 Task: Select a schedule automation every second friday of the month at 02:00 PM.
Action: Mouse moved to (475, 532)
Screenshot: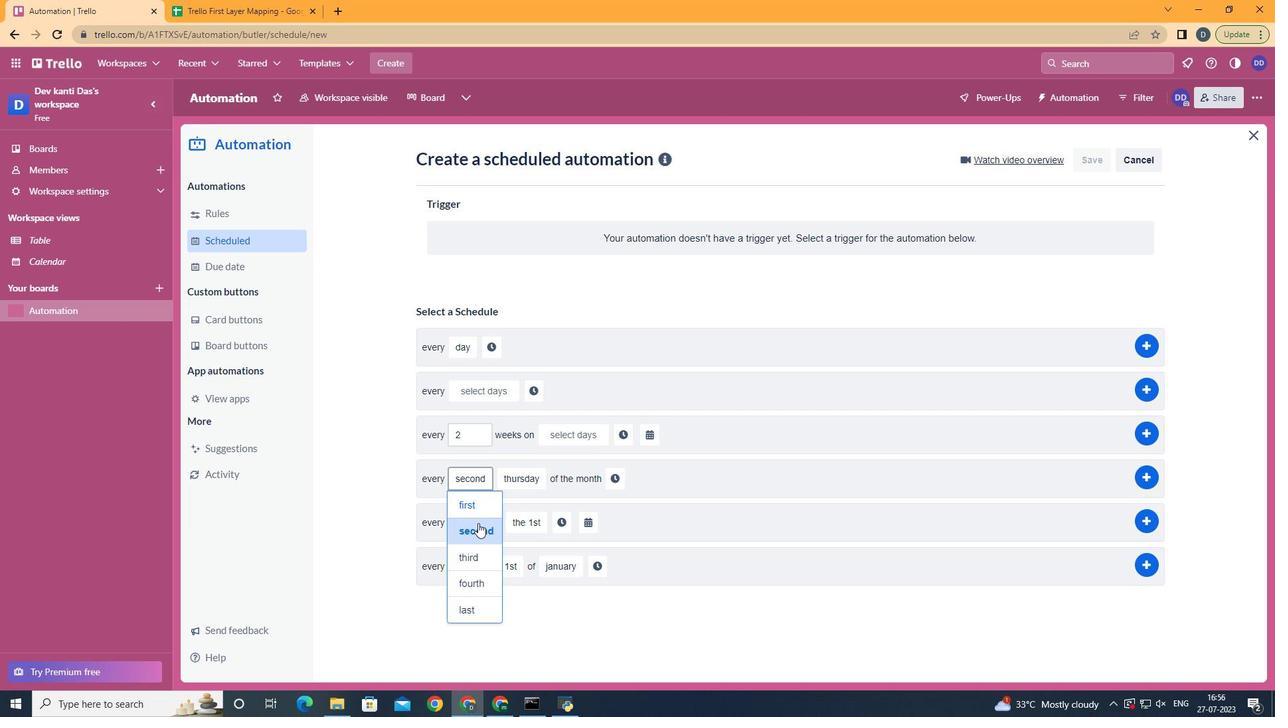 
Action: Mouse pressed left at (475, 532)
Screenshot: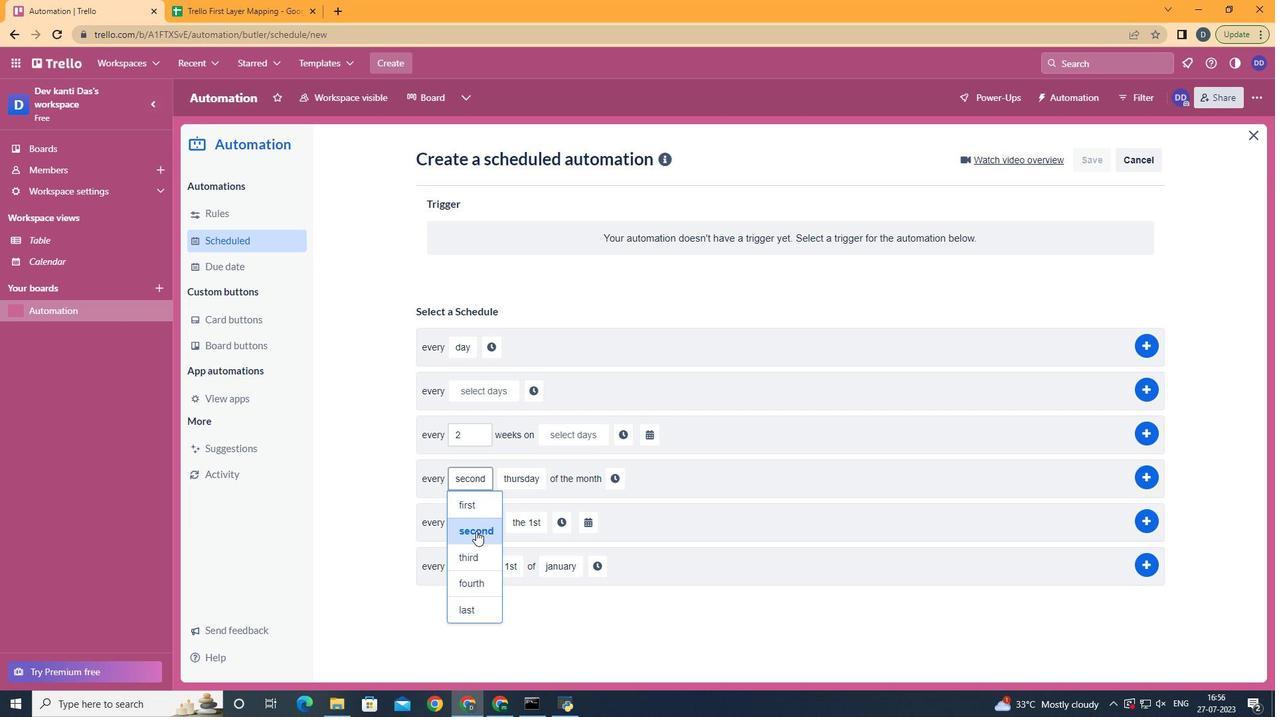
Action: Mouse moved to (522, 606)
Screenshot: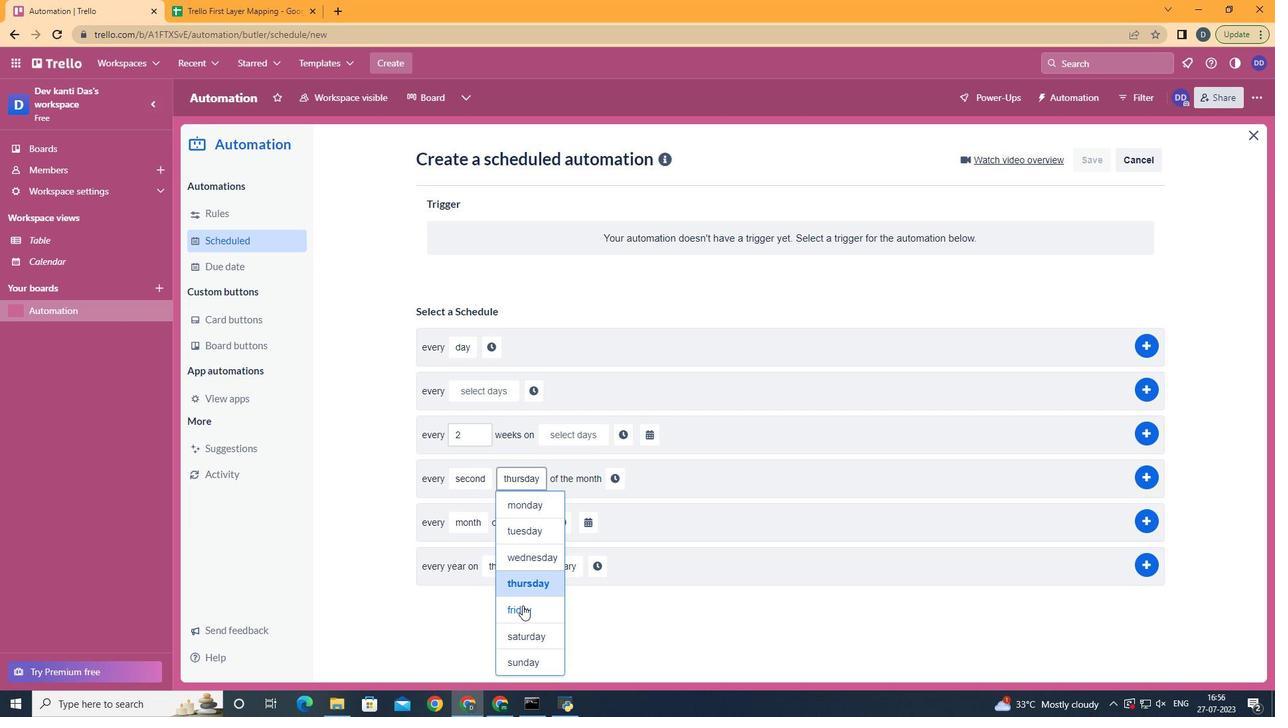 
Action: Mouse pressed left at (522, 606)
Screenshot: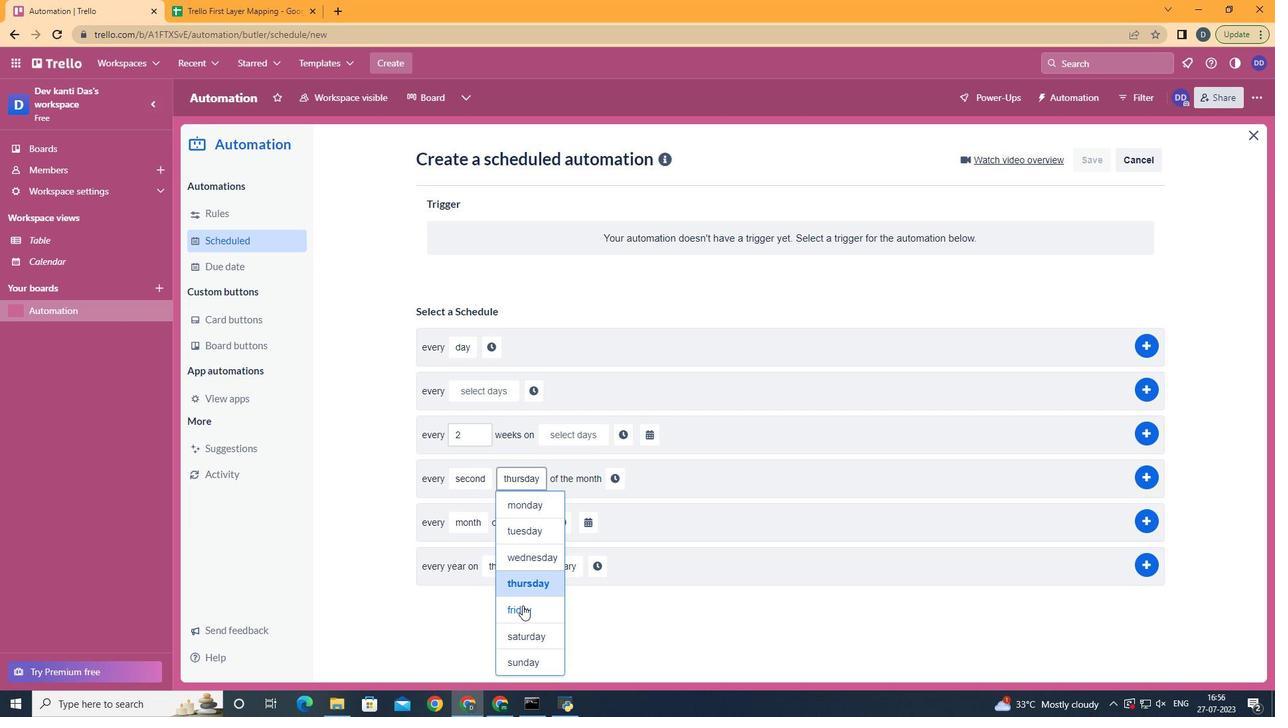 
Action: Mouse moved to (600, 480)
Screenshot: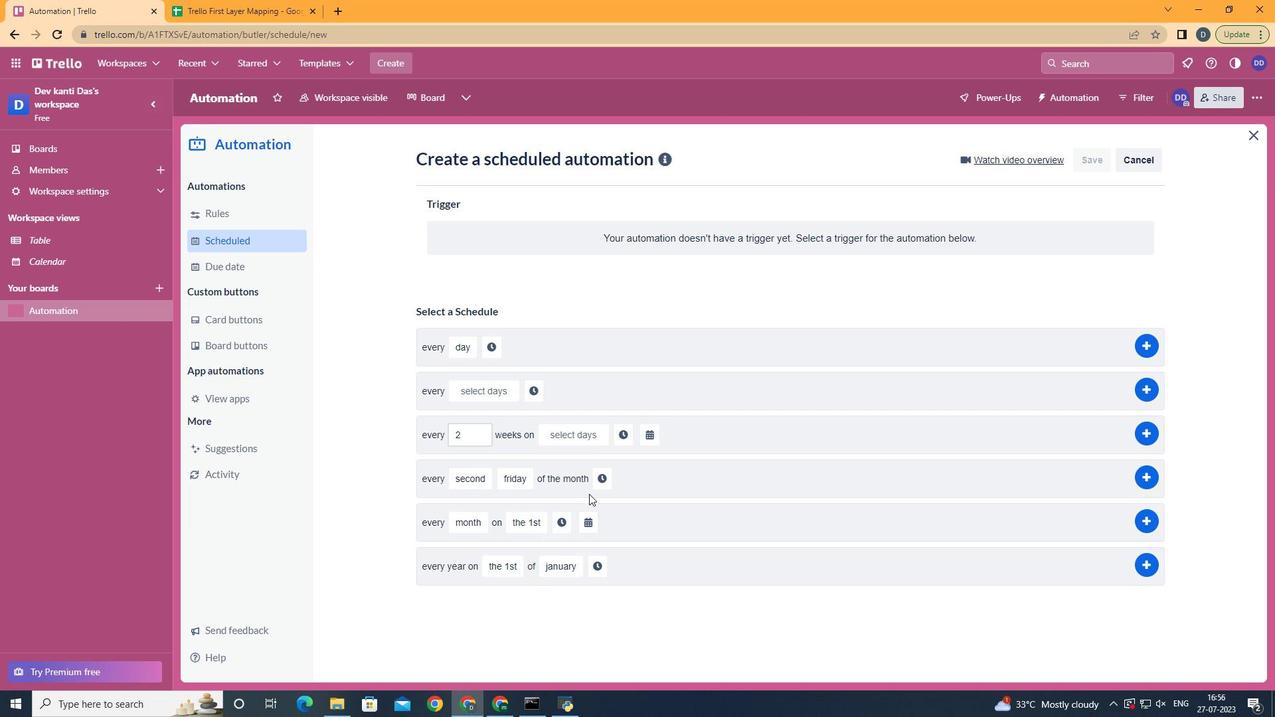 
Action: Mouse pressed left at (600, 480)
Screenshot: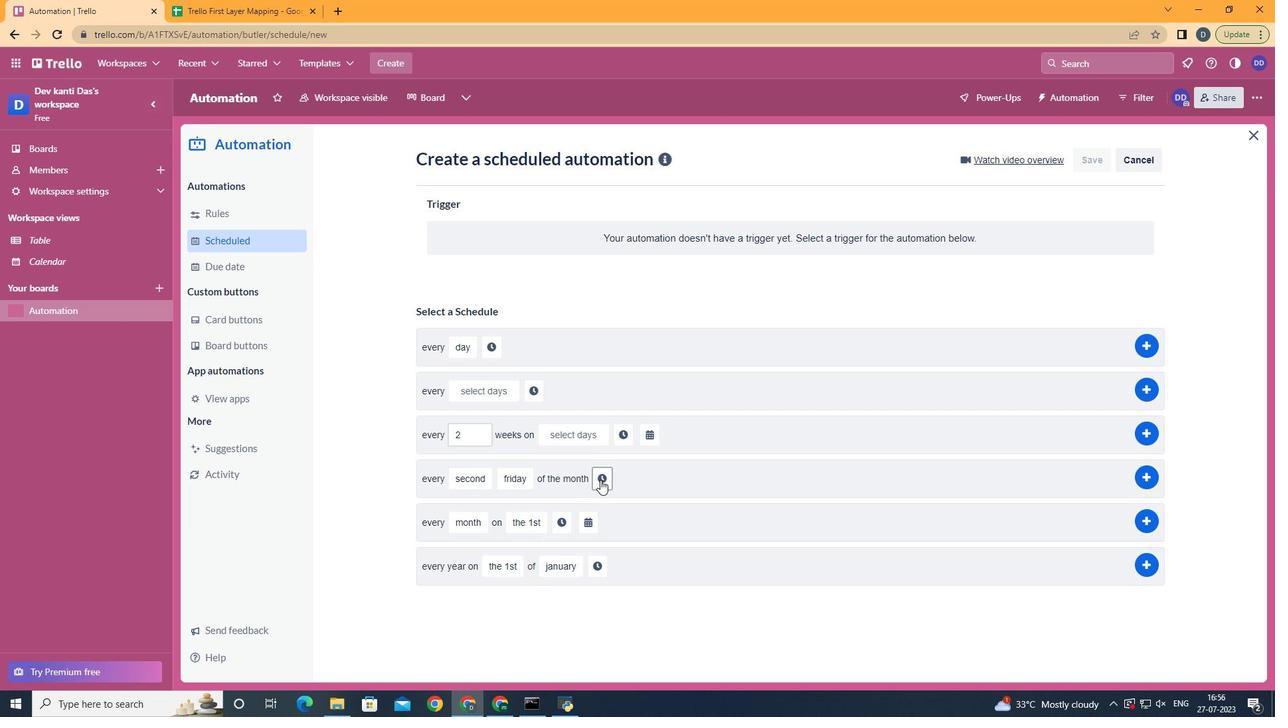 
Action: Mouse moved to (629, 481)
Screenshot: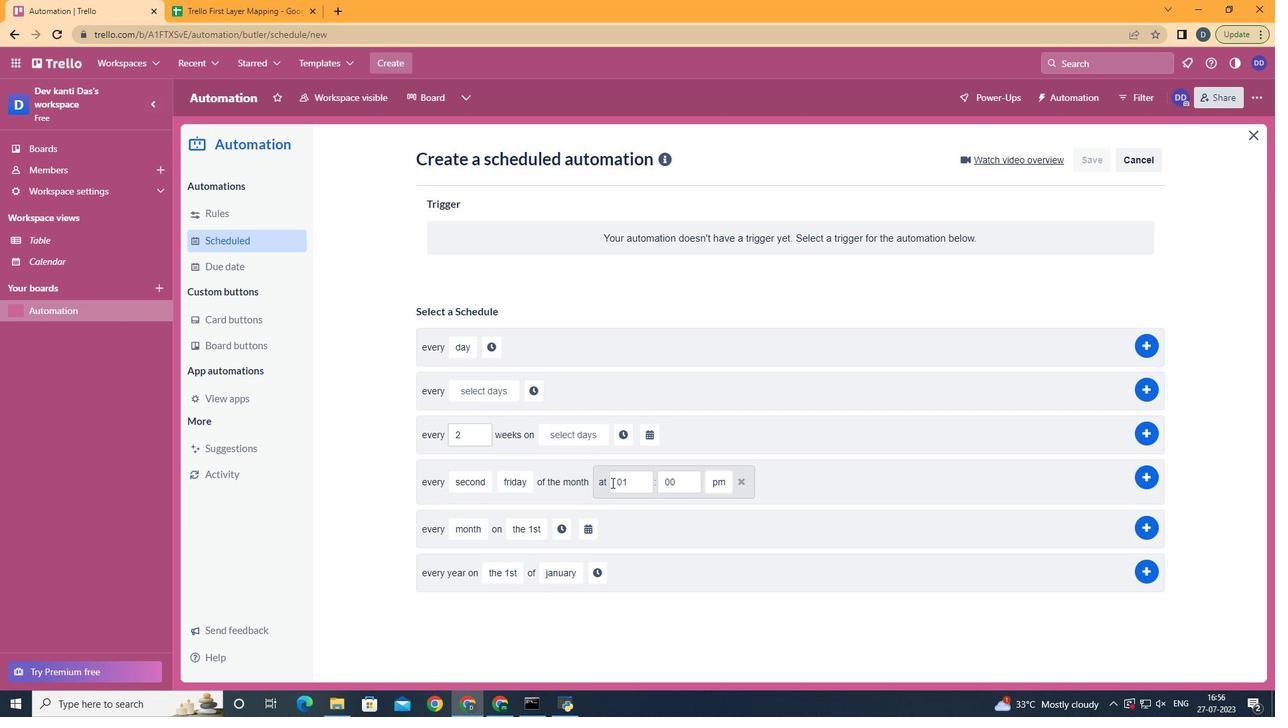 
Action: Mouse pressed left at (629, 481)
Screenshot: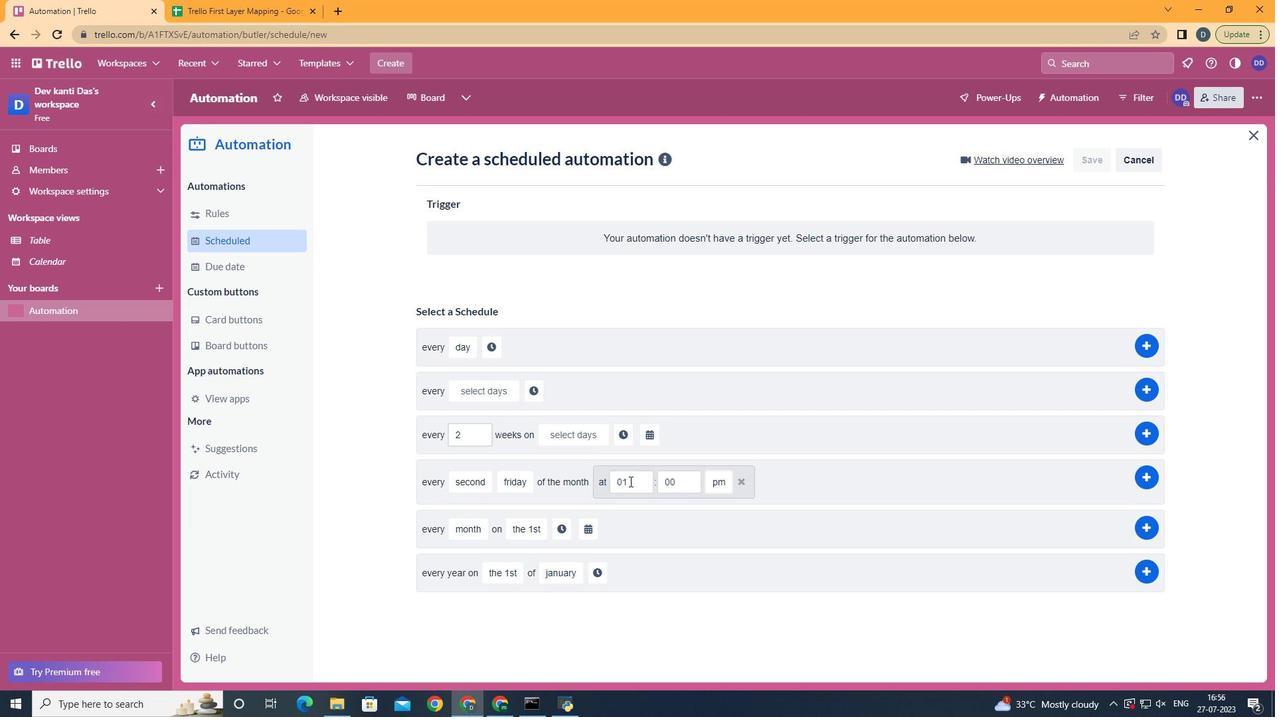 
Action: Key pressed <Key.backspace>2
Screenshot: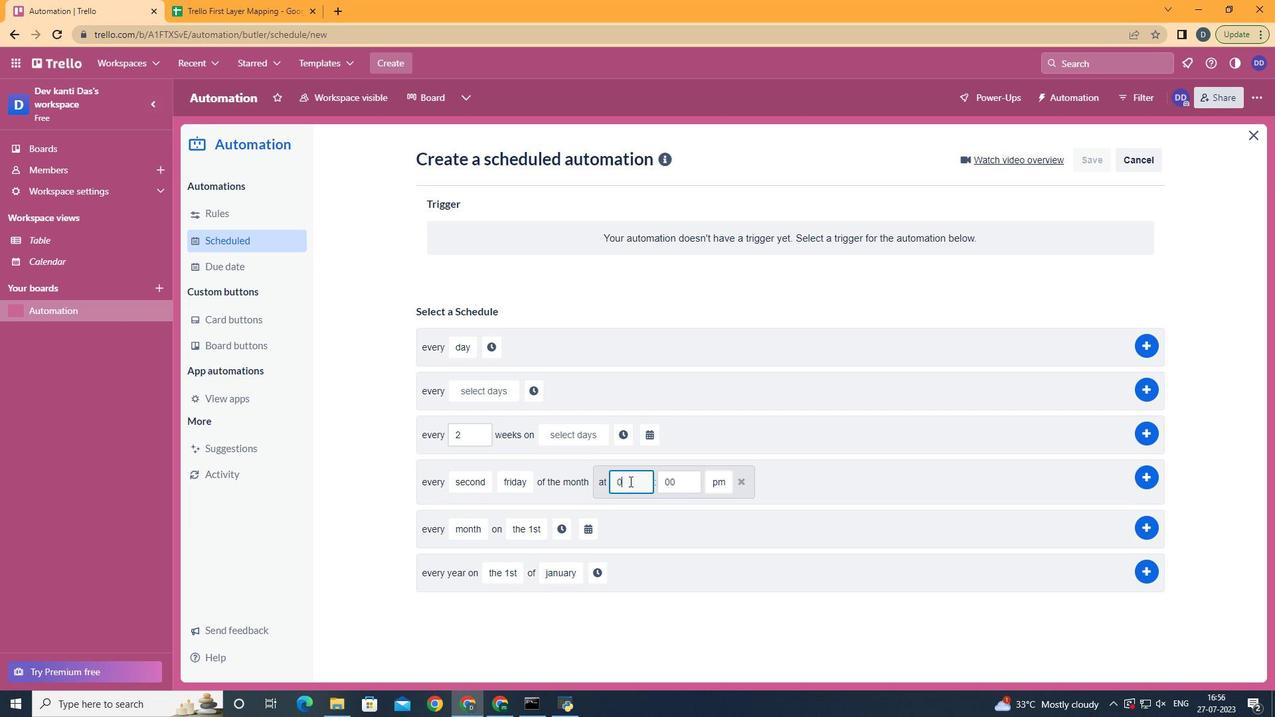 
Action: Mouse moved to (731, 536)
Screenshot: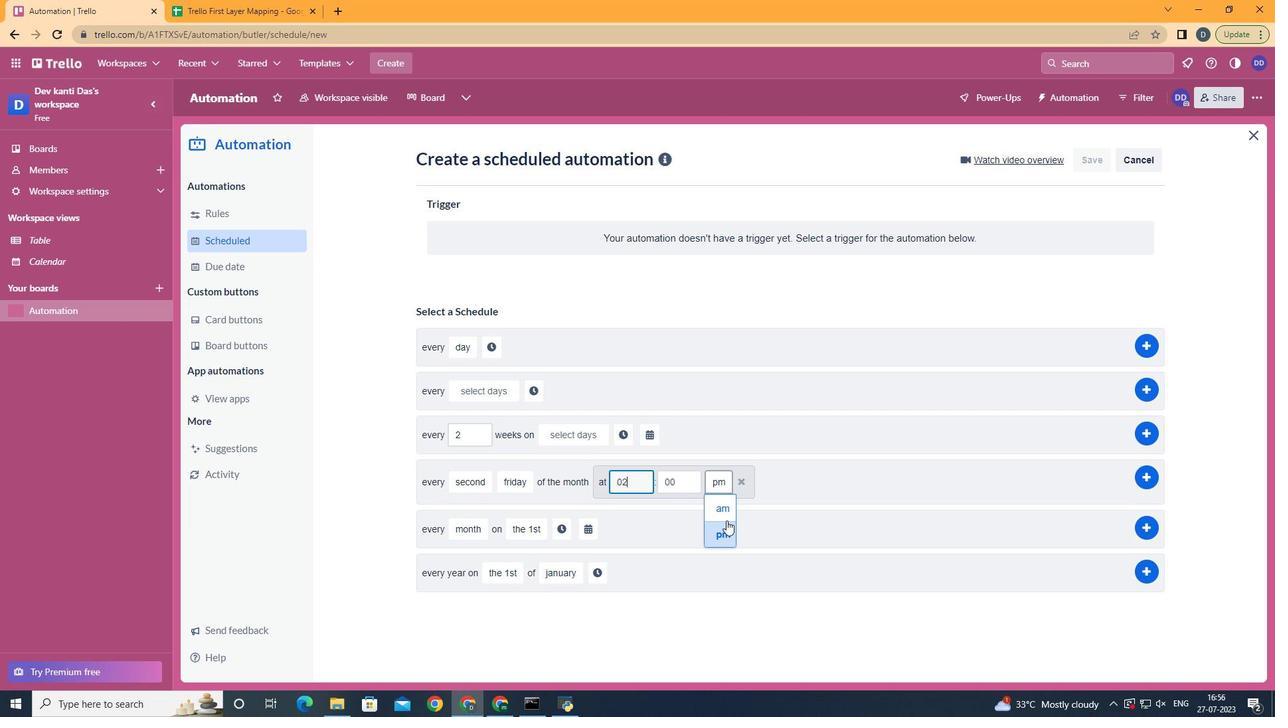 
Action: Mouse pressed left at (731, 536)
Screenshot: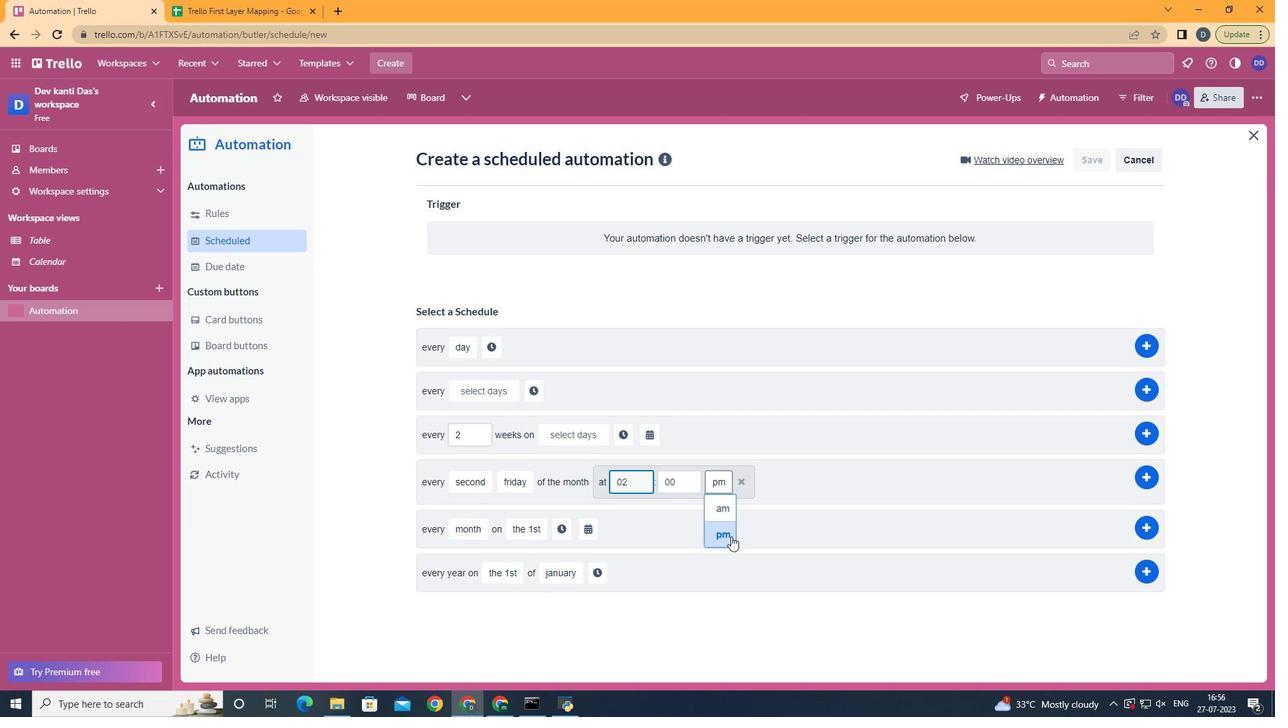 
